 Task: Create new named credentials for users
Action: Mouse moved to (212, 136)
Screenshot: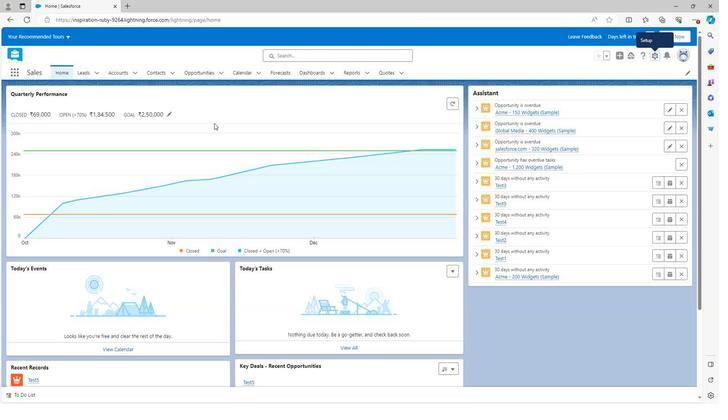 
Action: Mouse scrolled (212, 135) with delta (0, 0)
Screenshot: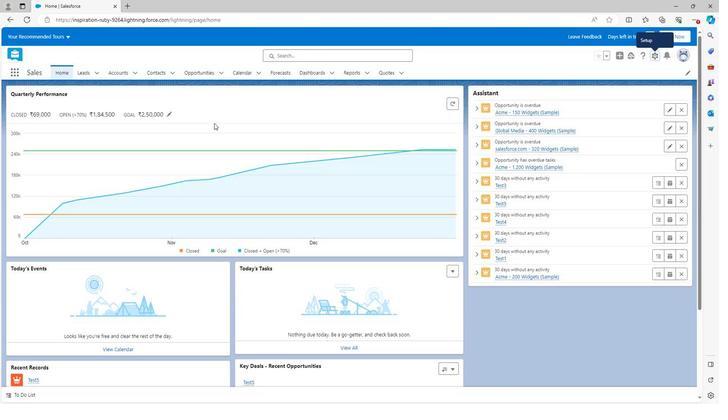 
Action: Mouse scrolled (212, 135) with delta (0, 0)
Screenshot: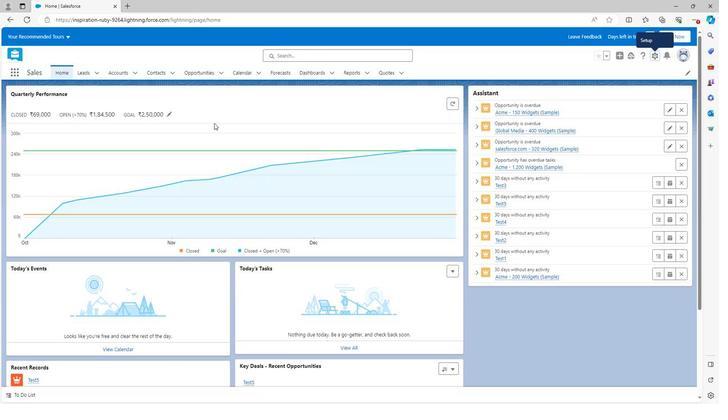 
Action: Mouse scrolled (212, 135) with delta (0, 0)
Screenshot: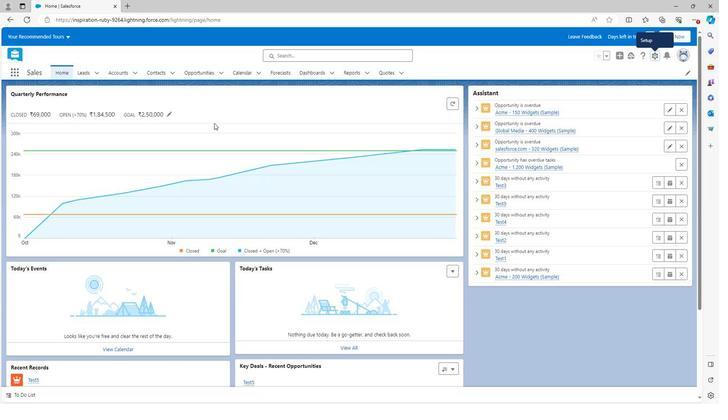 
Action: Mouse moved to (212, 136)
Screenshot: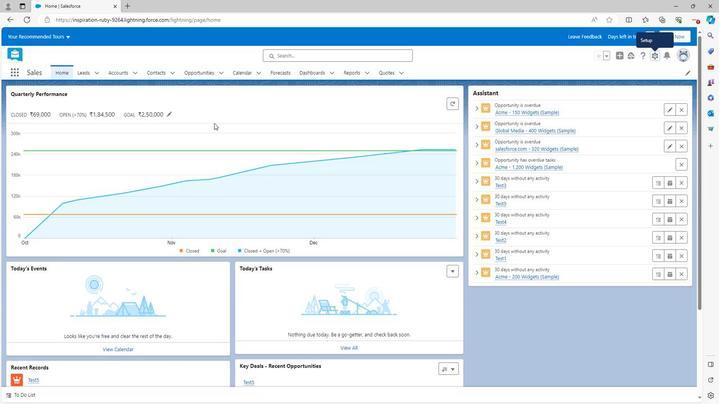 
Action: Mouse scrolled (212, 136) with delta (0, 0)
Screenshot: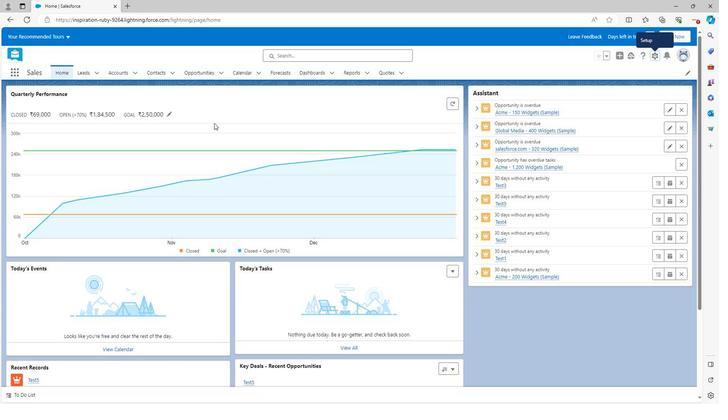 
Action: Mouse moved to (213, 137)
Screenshot: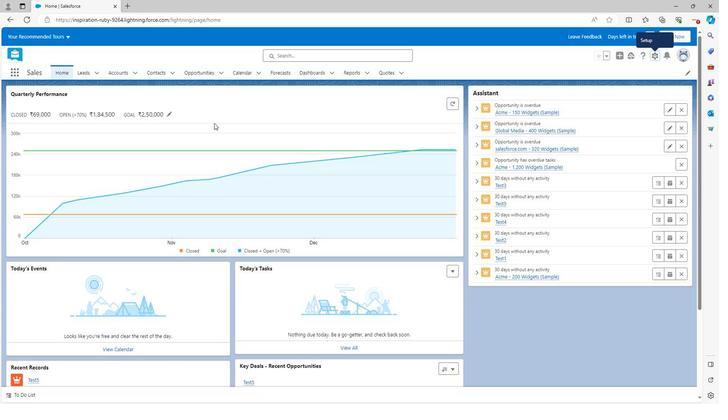 
Action: Mouse scrolled (213, 136) with delta (0, 0)
Screenshot: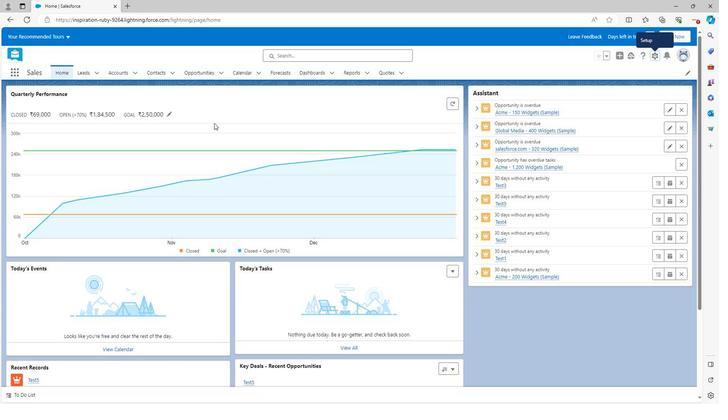 
Action: Mouse moved to (213, 137)
Screenshot: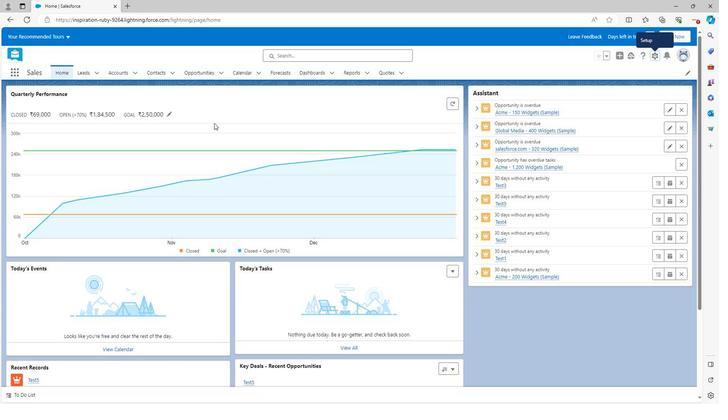 
Action: Mouse scrolled (213, 137) with delta (0, 0)
Screenshot: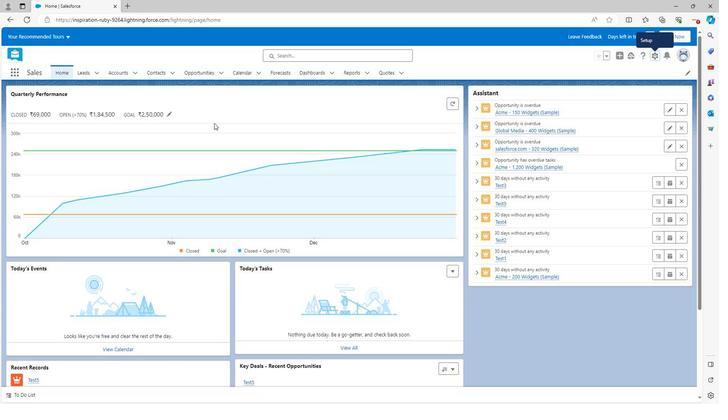 
Action: Mouse scrolled (213, 137) with delta (0, 0)
Screenshot: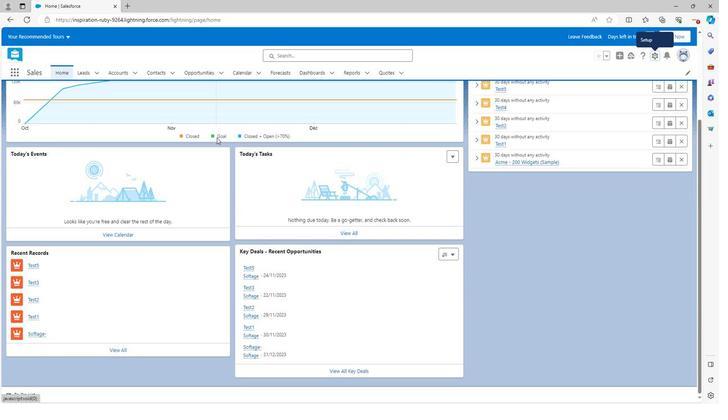 
Action: Mouse scrolled (213, 137) with delta (0, 0)
Screenshot: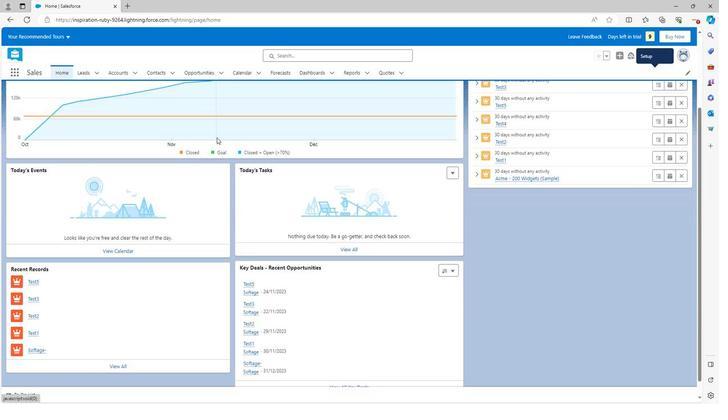 
Action: Mouse scrolled (213, 137) with delta (0, 0)
Screenshot: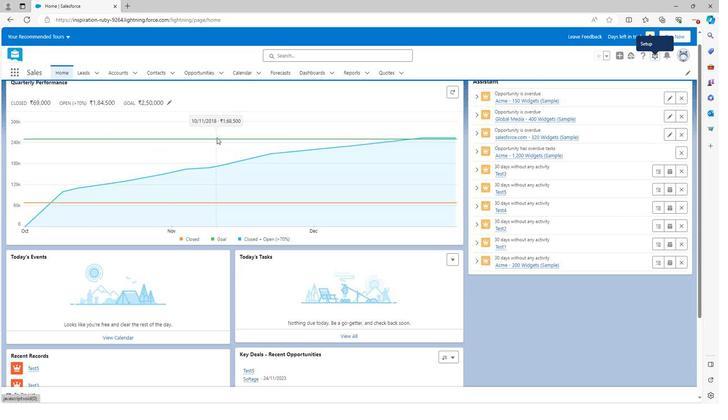 
Action: Mouse scrolled (213, 137) with delta (0, 0)
Screenshot: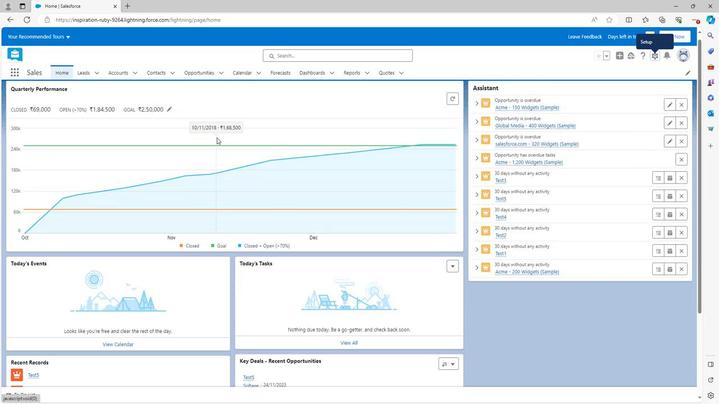 
Action: Mouse scrolled (213, 137) with delta (0, 0)
Screenshot: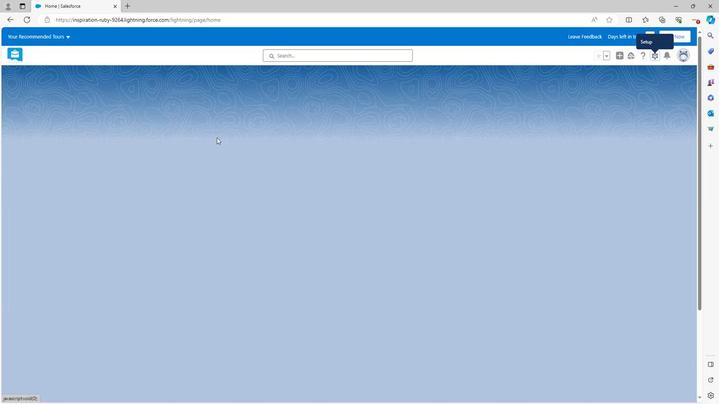 
Action: Mouse moved to (647, 82)
Screenshot: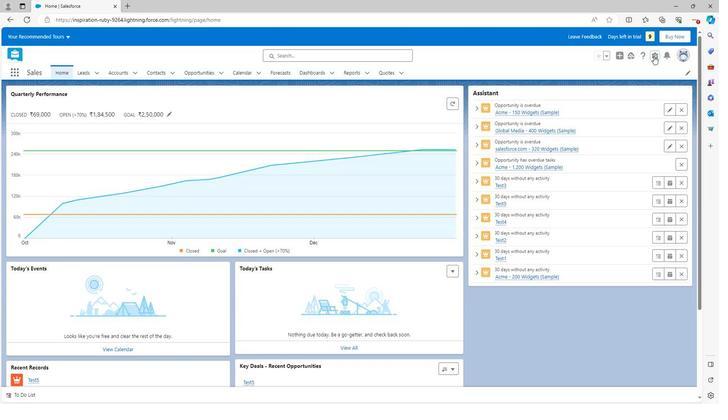 
Action: Mouse pressed left at (647, 82)
Screenshot: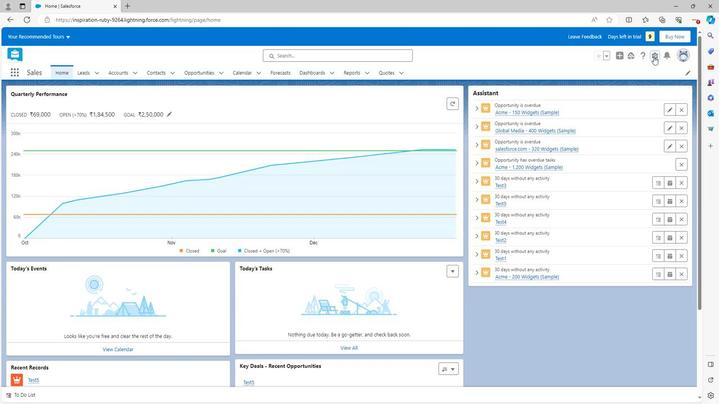 
Action: Mouse moved to (623, 98)
Screenshot: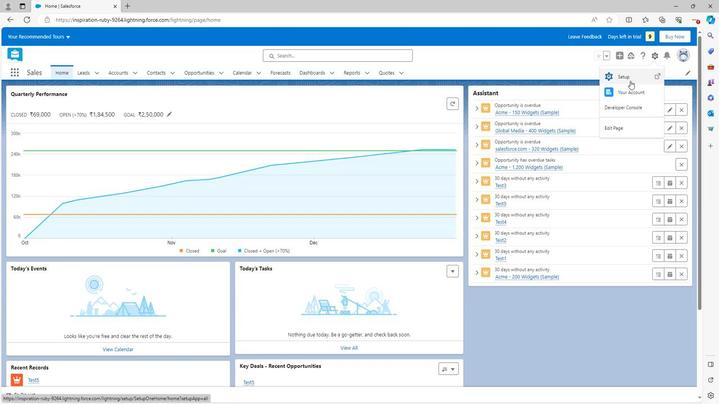 
Action: Mouse pressed left at (623, 98)
Screenshot: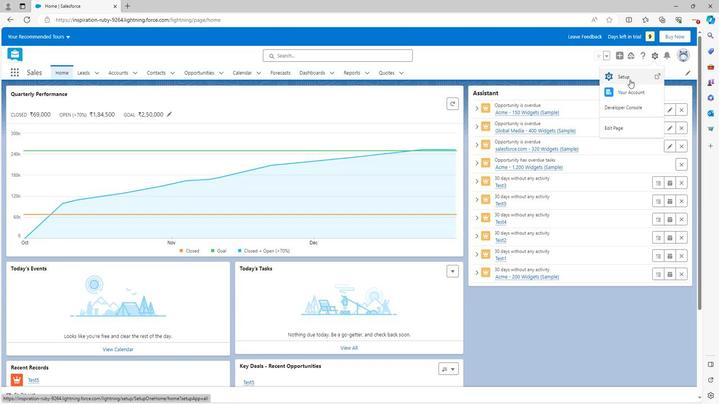 
Action: Mouse moved to (13, 275)
Screenshot: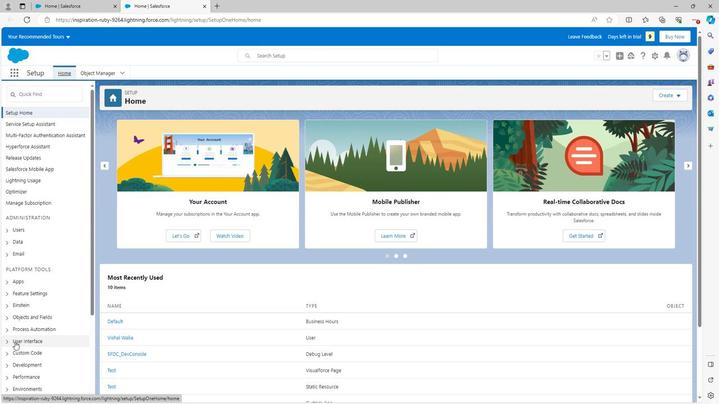 
Action: Mouse scrolled (13, 275) with delta (0, 0)
Screenshot: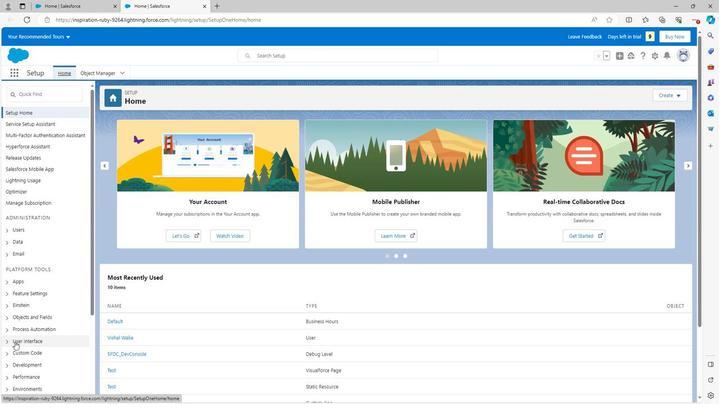 
Action: Mouse moved to (13, 275)
Screenshot: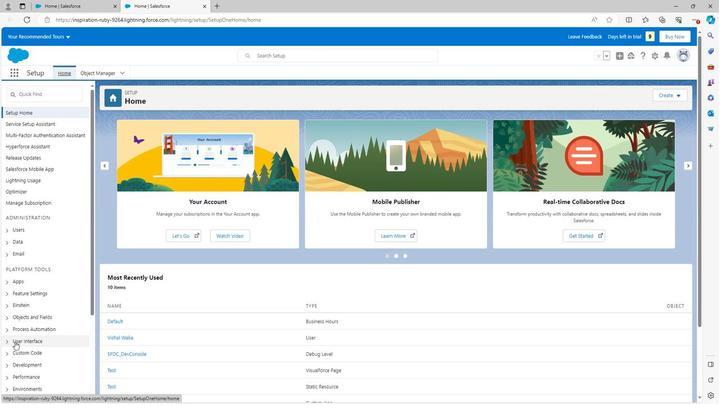 
Action: Mouse scrolled (13, 275) with delta (0, 0)
Screenshot: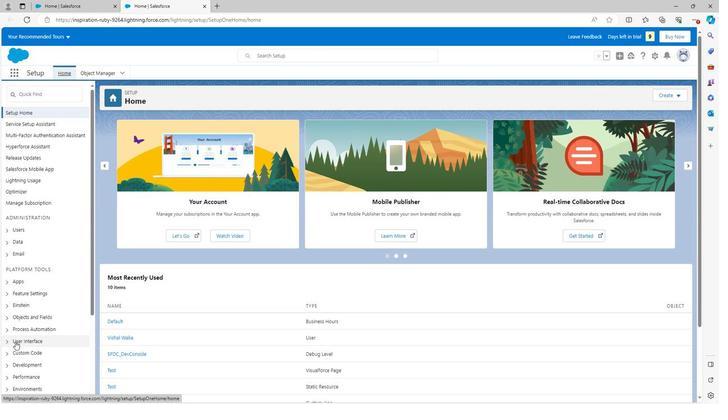 
Action: Mouse moved to (14, 275)
Screenshot: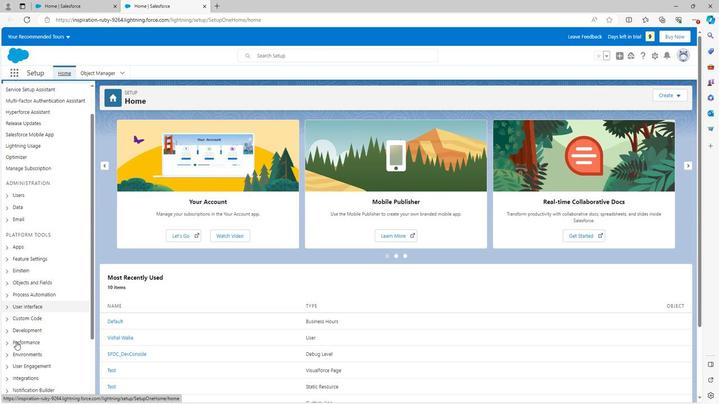 
Action: Mouse scrolled (14, 275) with delta (0, 0)
Screenshot: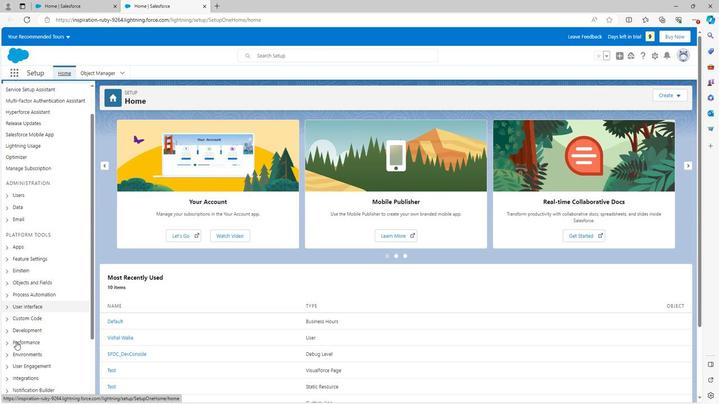 
Action: Mouse moved to (15, 275)
Screenshot: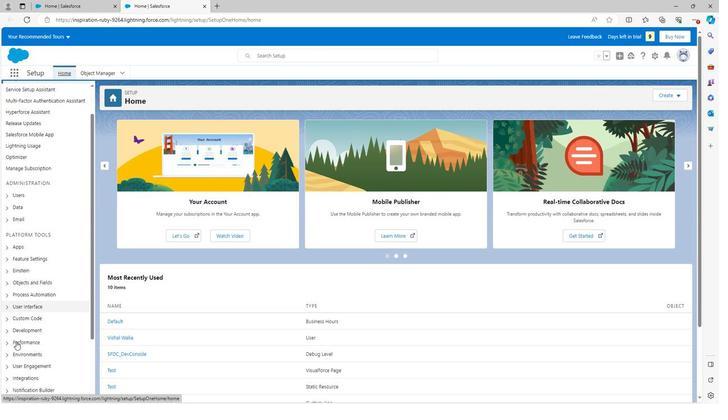 
Action: Mouse scrolled (15, 275) with delta (0, 0)
Screenshot: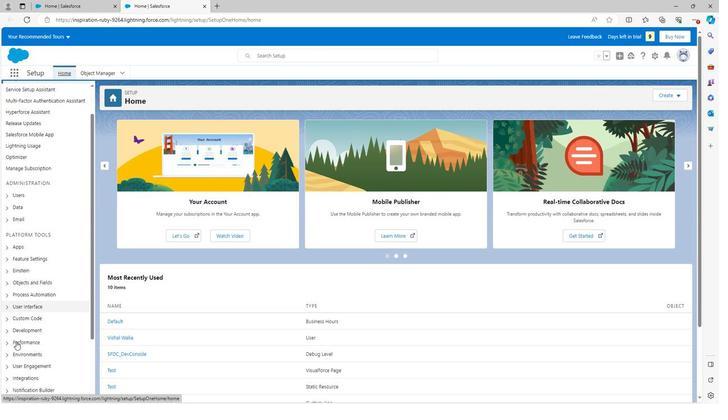 
Action: Mouse moved to (16, 276)
Screenshot: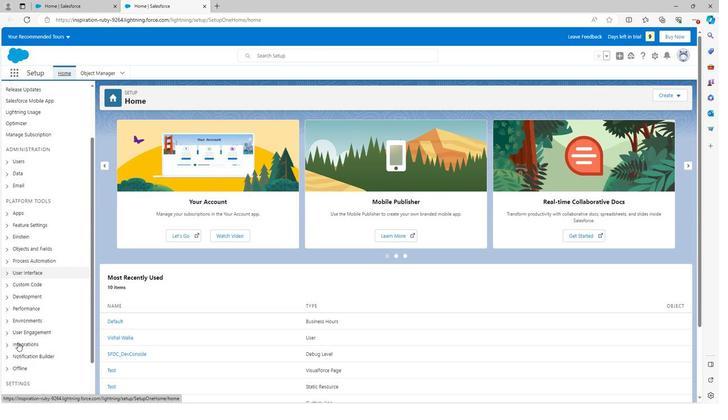 
Action: Mouse scrolled (16, 275) with delta (0, 0)
Screenshot: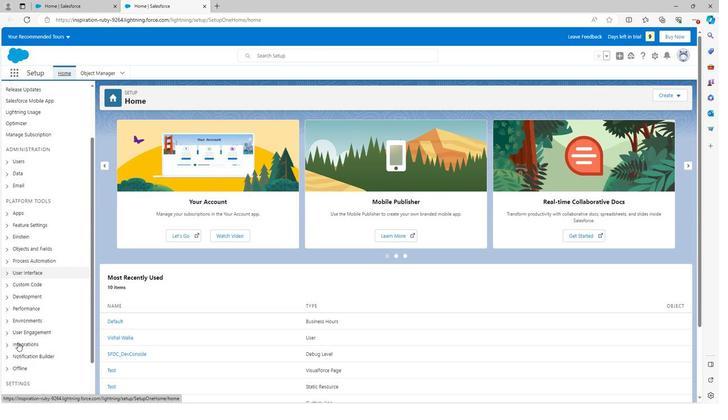 
Action: Mouse moved to (16, 276)
Screenshot: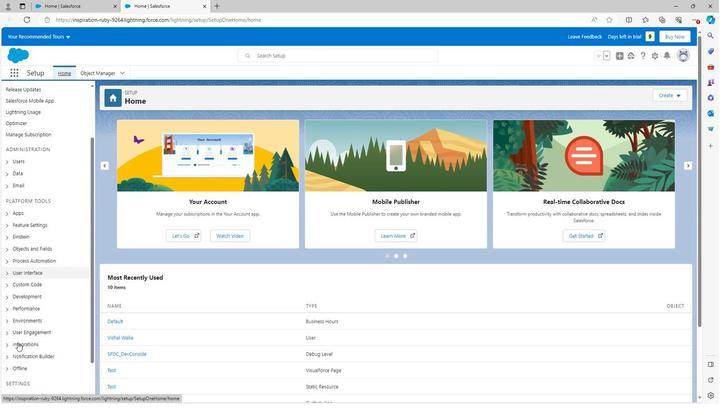 
Action: Mouse scrolled (16, 276) with delta (0, 0)
Screenshot: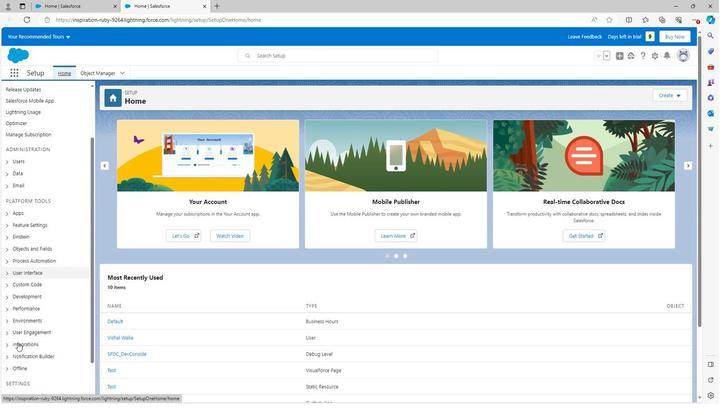 
Action: Mouse moved to (17, 276)
Screenshot: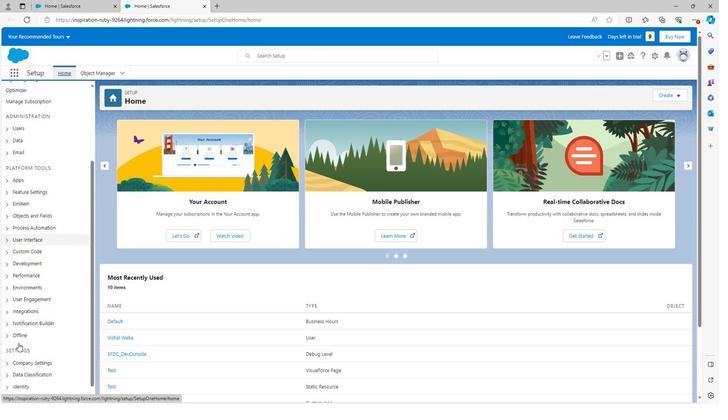 
Action: Mouse scrolled (17, 276) with delta (0, 0)
Screenshot: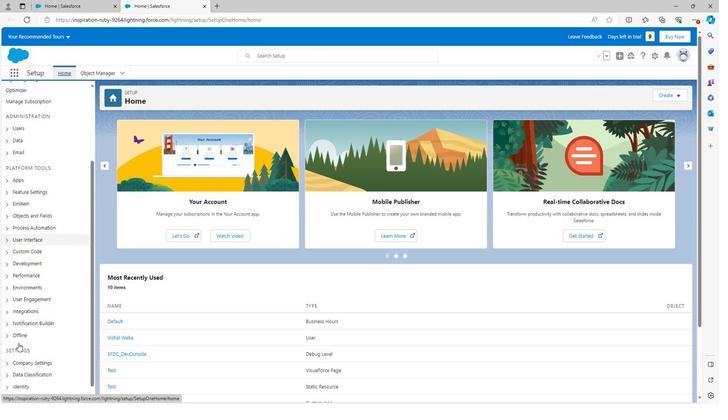 
Action: Mouse moved to (2, 306)
Screenshot: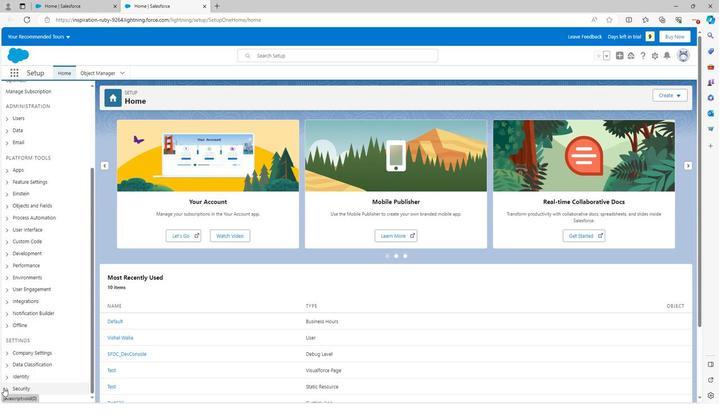 
Action: Mouse pressed left at (2, 306)
Screenshot: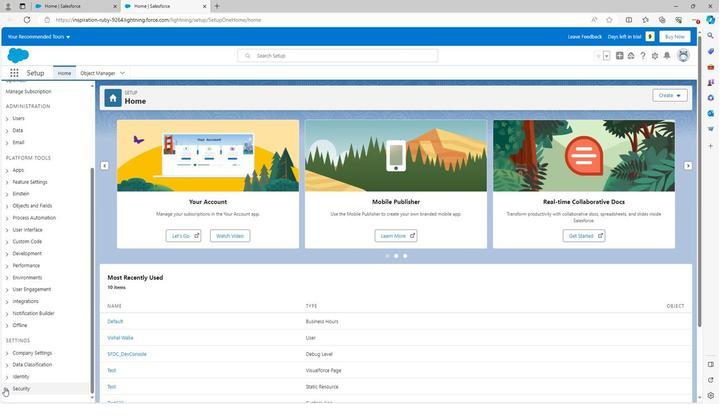 
Action: Mouse moved to (10, 304)
Screenshot: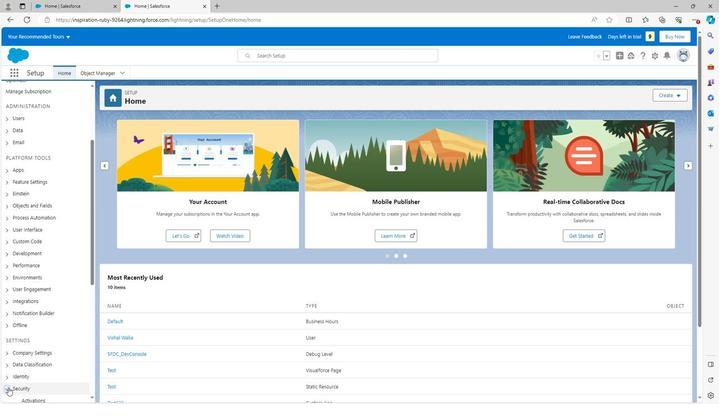 
Action: Mouse scrolled (10, 303) with delta (0, 0)
Screenshot: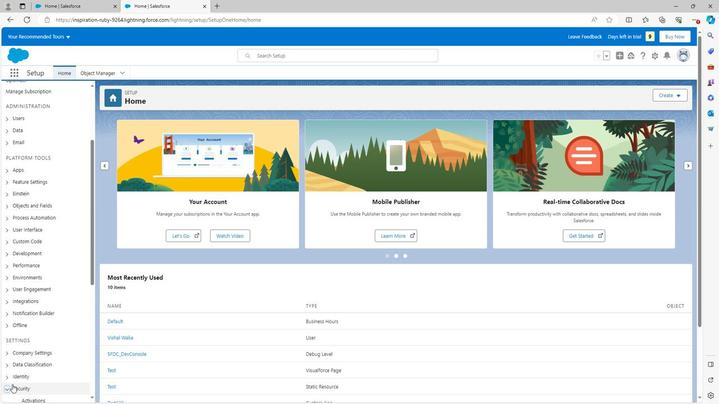 
Action: Mouse scrolled (10, 303) with delta (0, 0)
Screenshot: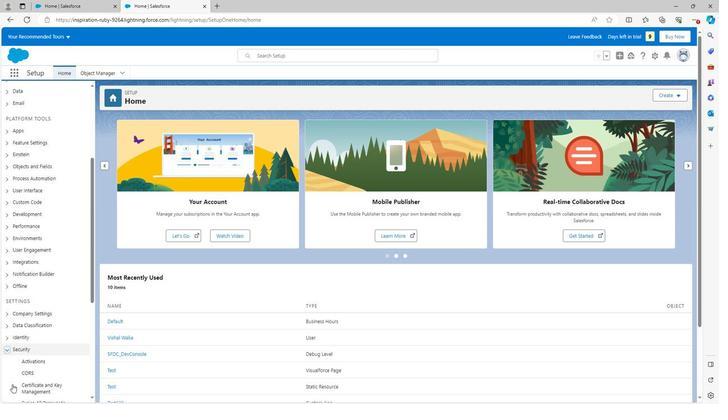 
Action: Mouse scrolled (10, 303) with delta (0, 0)
Screenshot: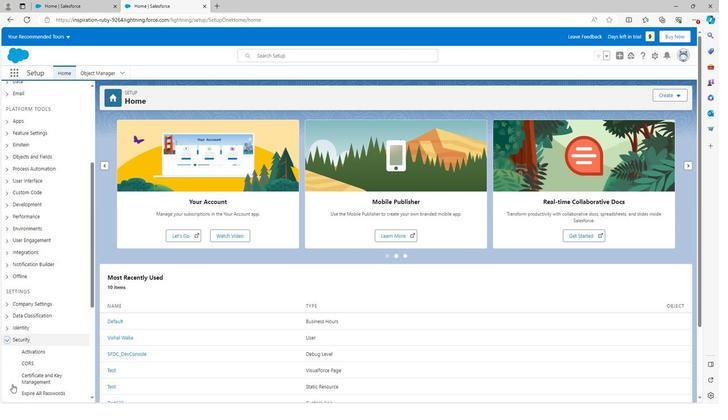 
Action: Mouse scrolled (10, 303) with delta (0, 0)
Screenshot: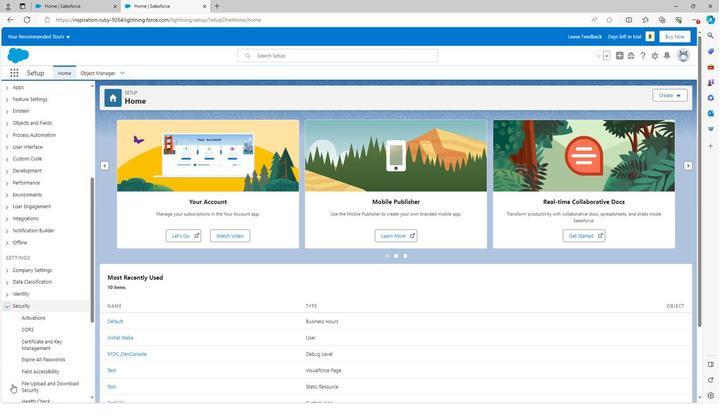 
Action: Mouse moved to (39, 258)
Screenshot: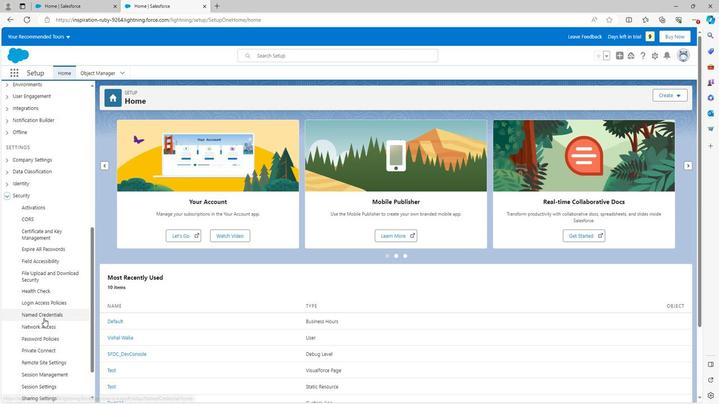 
Action: Mouse pressed left at (39, 258)
Screenshot: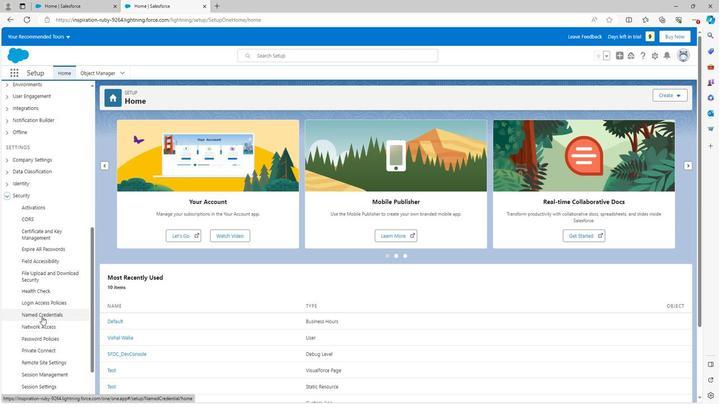 
Action: Mouse moved to (666, 138)
Screenshot: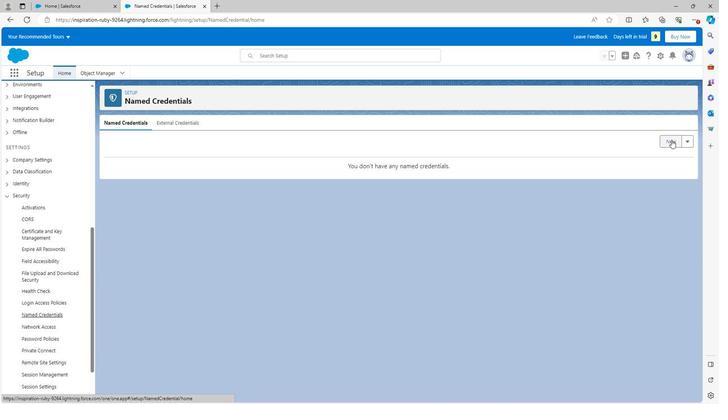 
Action: Mouse pressed left at (666, 138)
Screenshot: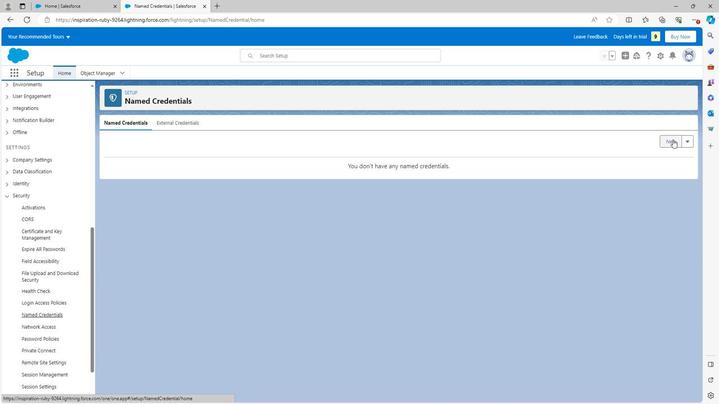 
Action: Mouse moved to (312, 184)
Screenshot: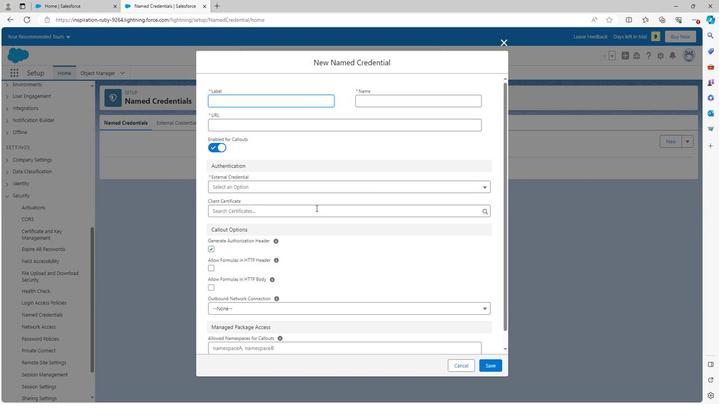 
Action: Mouse scrolled (312, 184) with delta (0, 0)
Screenshot: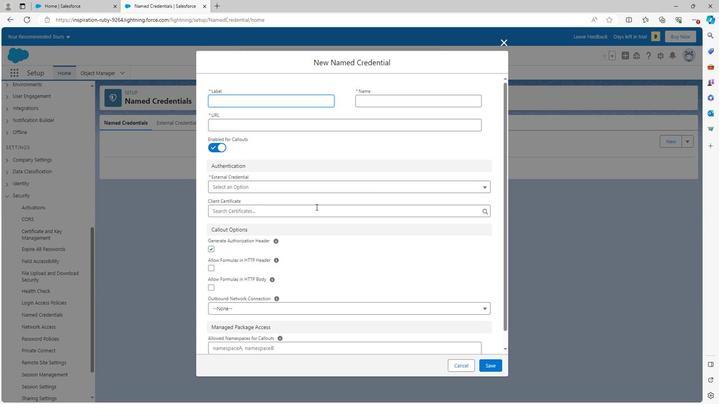 
Action: Mouse scrolled (312, 184) with delta (0, 0)
Screenshot: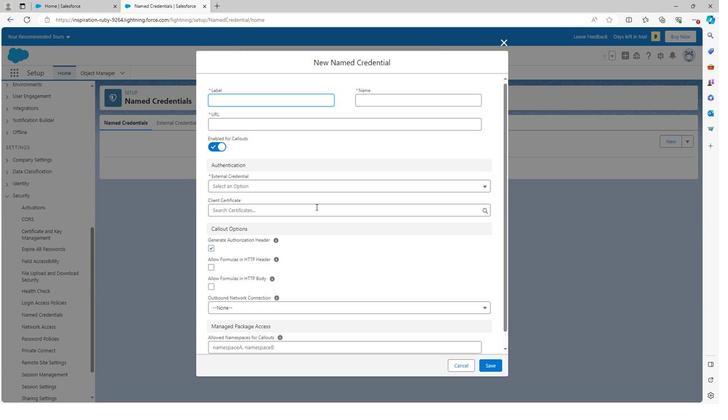 
Action: Mouse scrolled (312, 184) with delta (0, 0)
Screenshot: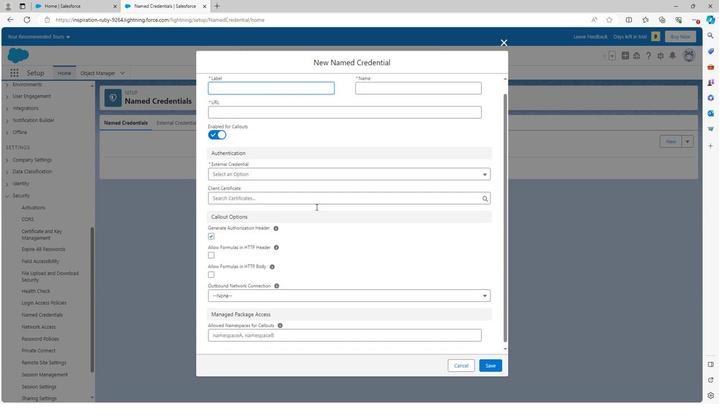 
Action: Mouse scrolled (312, 184) with delta (0, 0)
Screenshot: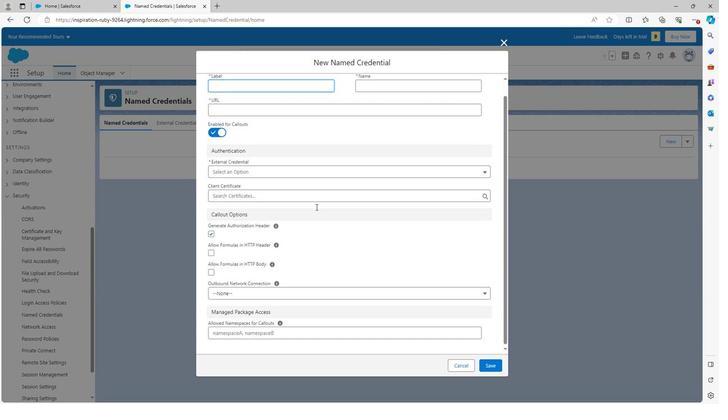 
Action: Mouse scrolled (312, 184) with delta (0, 0)
Screenshot: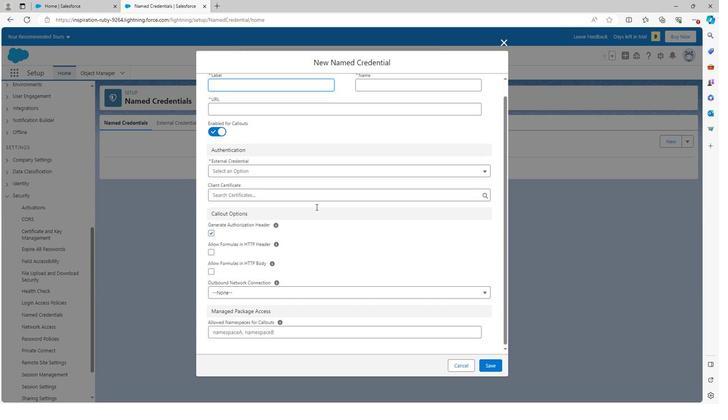 
Action: Mouse moved to (312, 184)
Screenshot: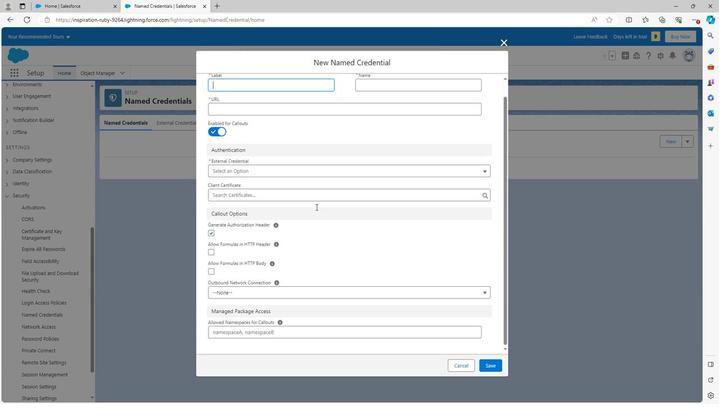 
Action: Mouse scrolled (312, 184) with delta (0, 0)
Screenshot: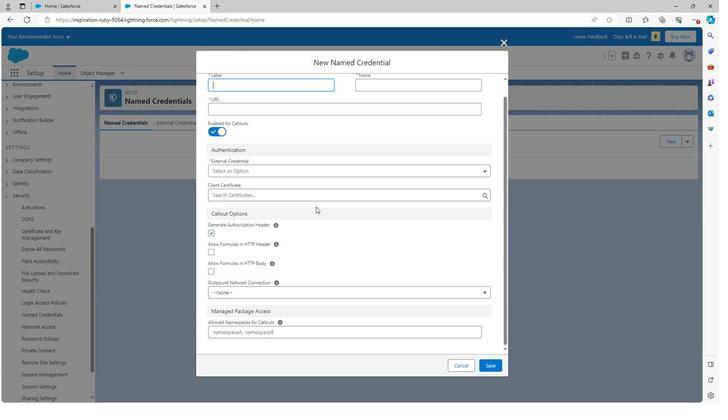 
Action: Mouse scrolled (312, 184) with delta (0, 0)
Screenshot: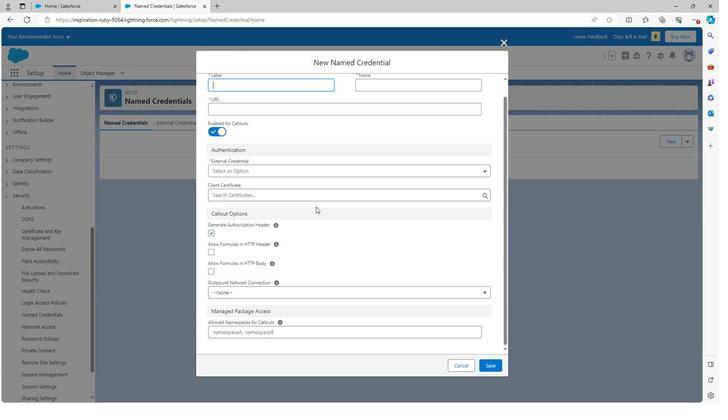 
Action: Mouse scrolled (312, 184) with delta (0, 0)
Screenshot: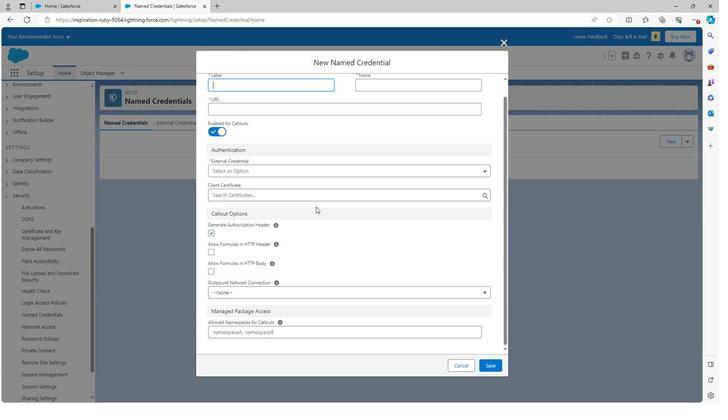 
Action: Mouse scrolled (312, 184) with delta (0, 0)
Screenshot: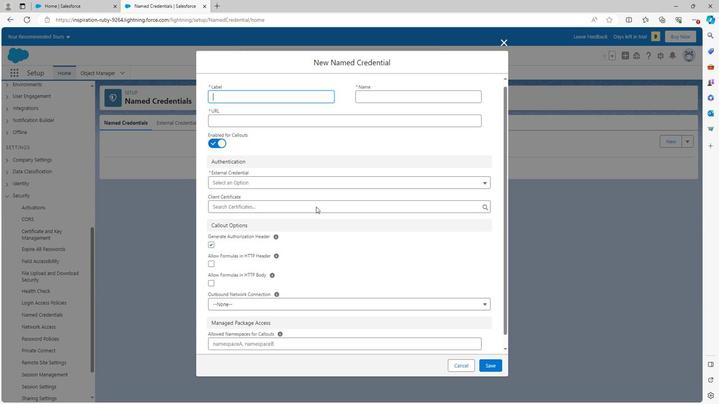 
Action: Mouse scrolled (312, 184) with delta (0, 0)
Screenshot: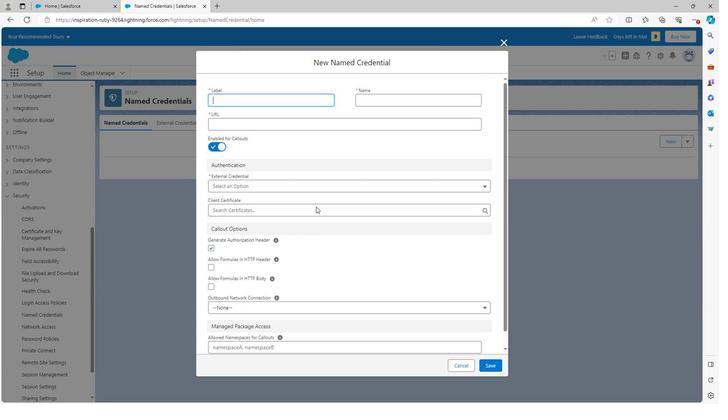 
Action: Mouse moved to (455, 289)
Screenshot: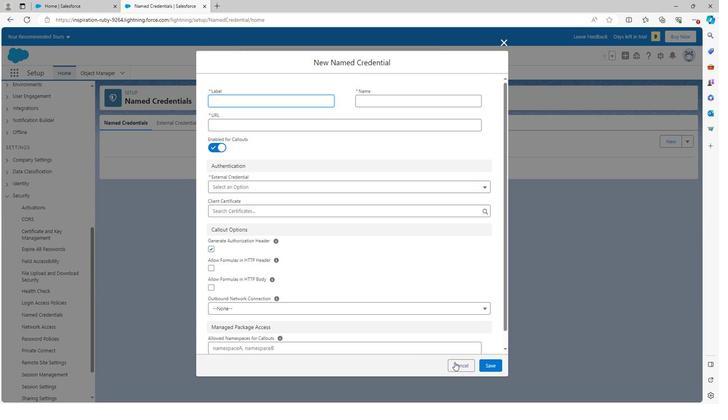 
Action: Mouse pressed left at (455, 289)
Screenshot: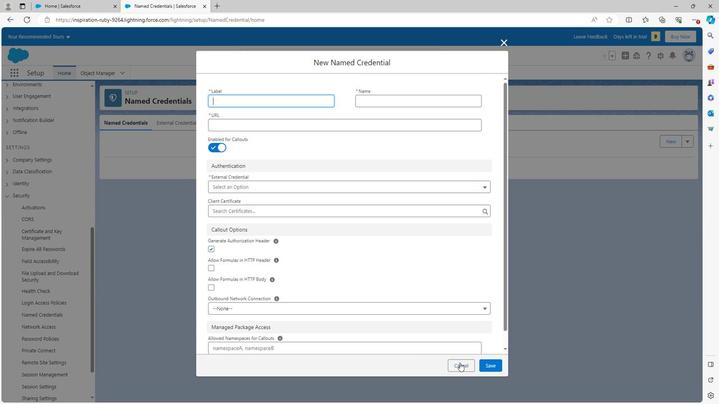 
Action: Mouse moved to (682, 138)
Screenshot: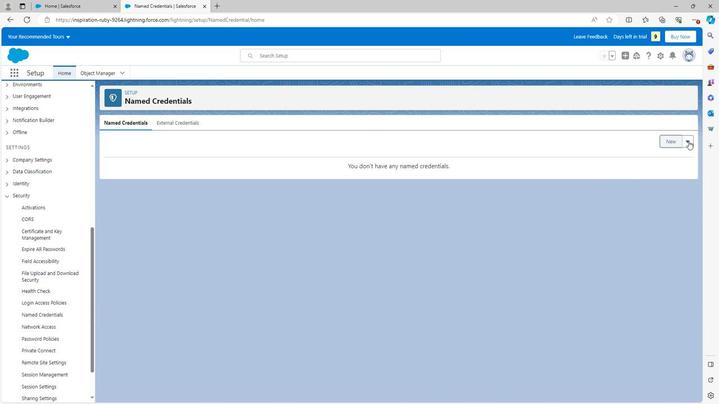 
Action: Mouse pressed left at (682, 138)
Screenshot: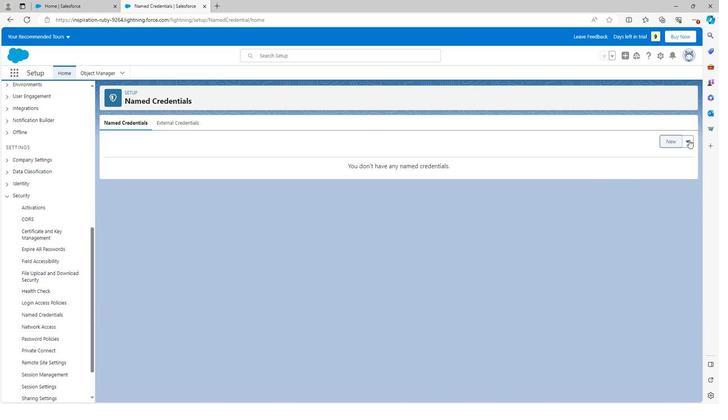 
Action: Mouse pressed left at (682, 138)
Screenshot: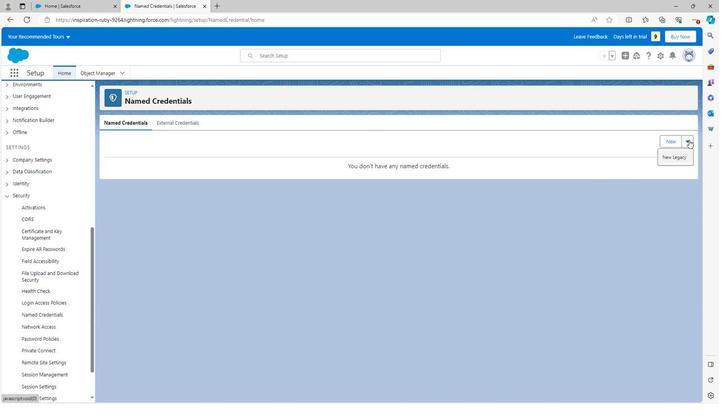 
Action: Mouse moved to (162, 125)
Screenshot: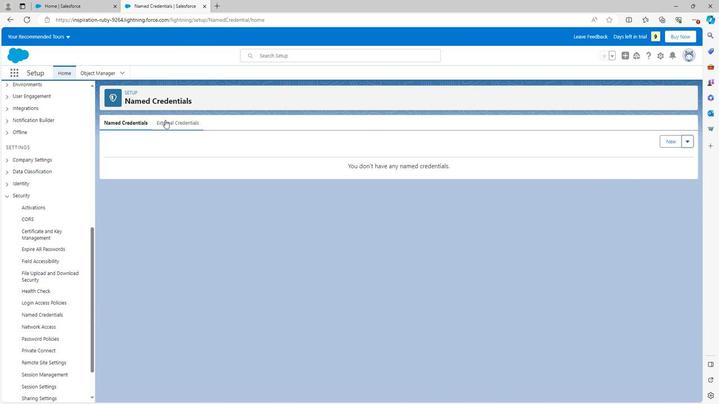 
Action: Mouse pressed left at (162, 125)
Screenshot: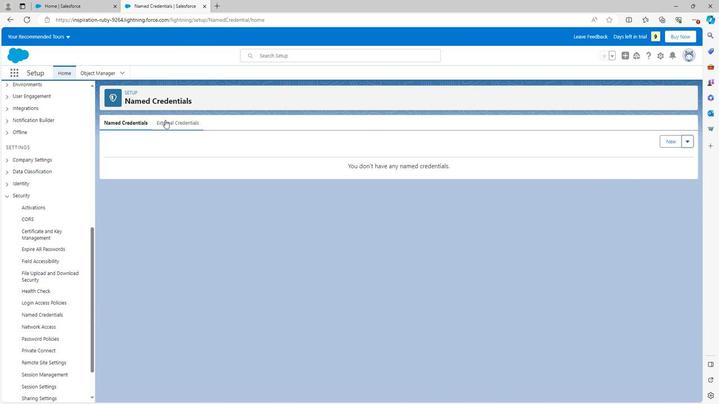 
Action: Mouse moved to (130, 127)
Screenshot: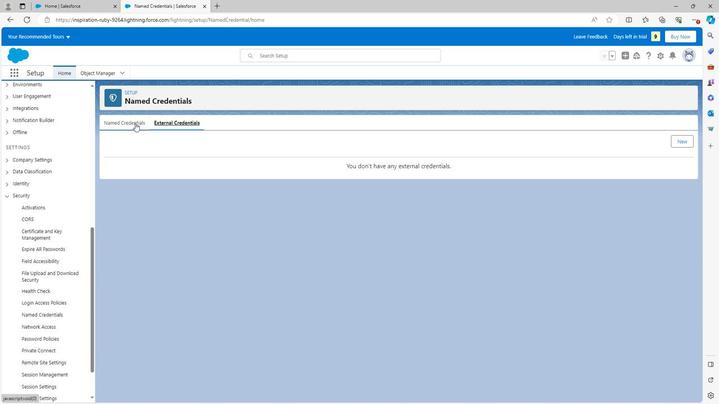 
Action: Mouse pressed left at (130, 127)
Screenshot: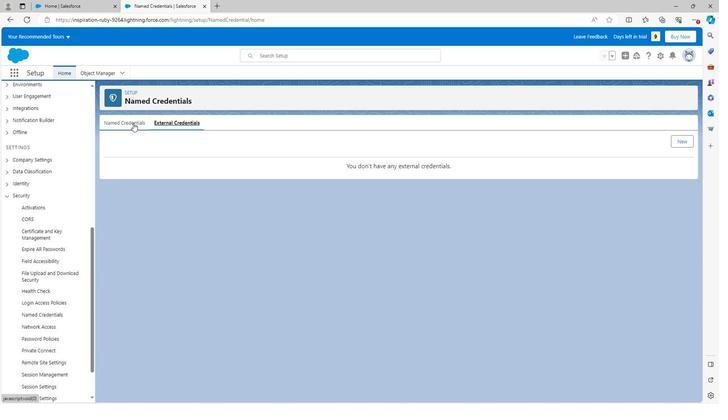 
